 Task: Sort the products by relevance.
Action: Mouse moved to (26, 104)
Screenshot: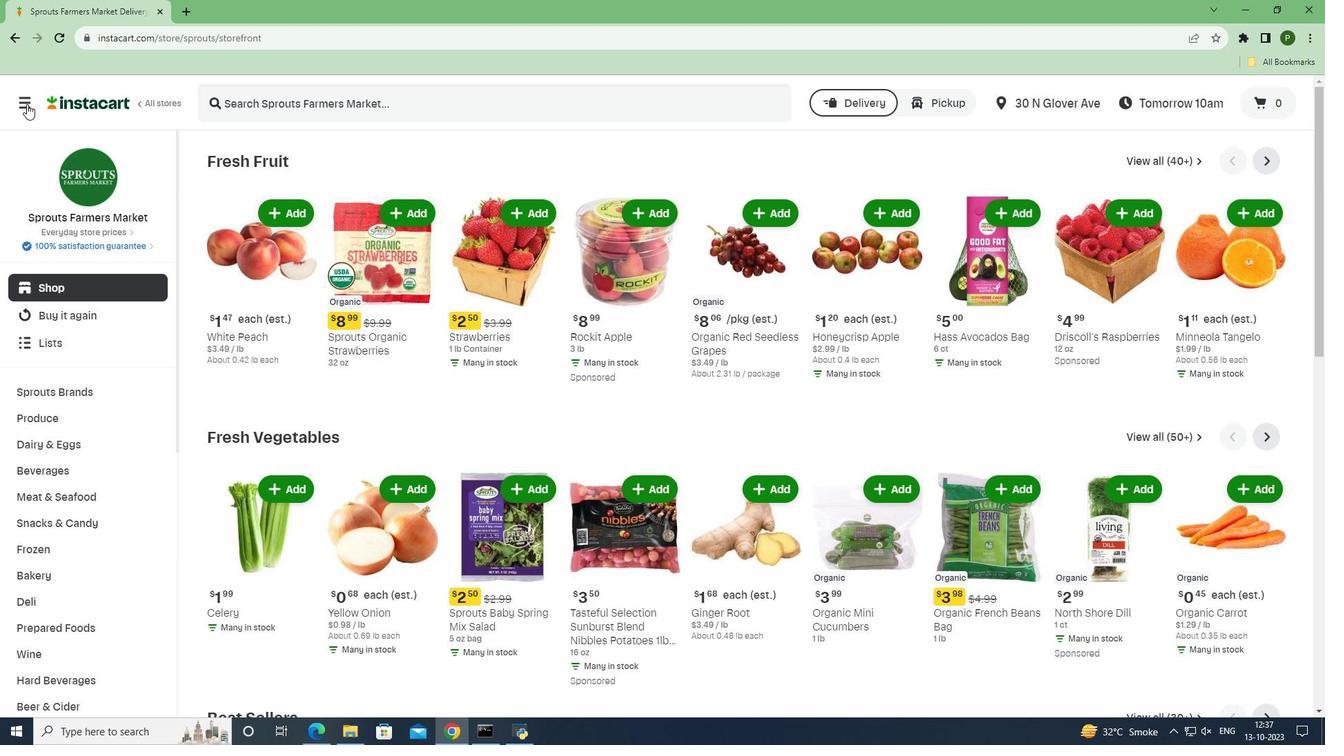 
Action: Mouse pressed left at (26, 104)
Screenshot: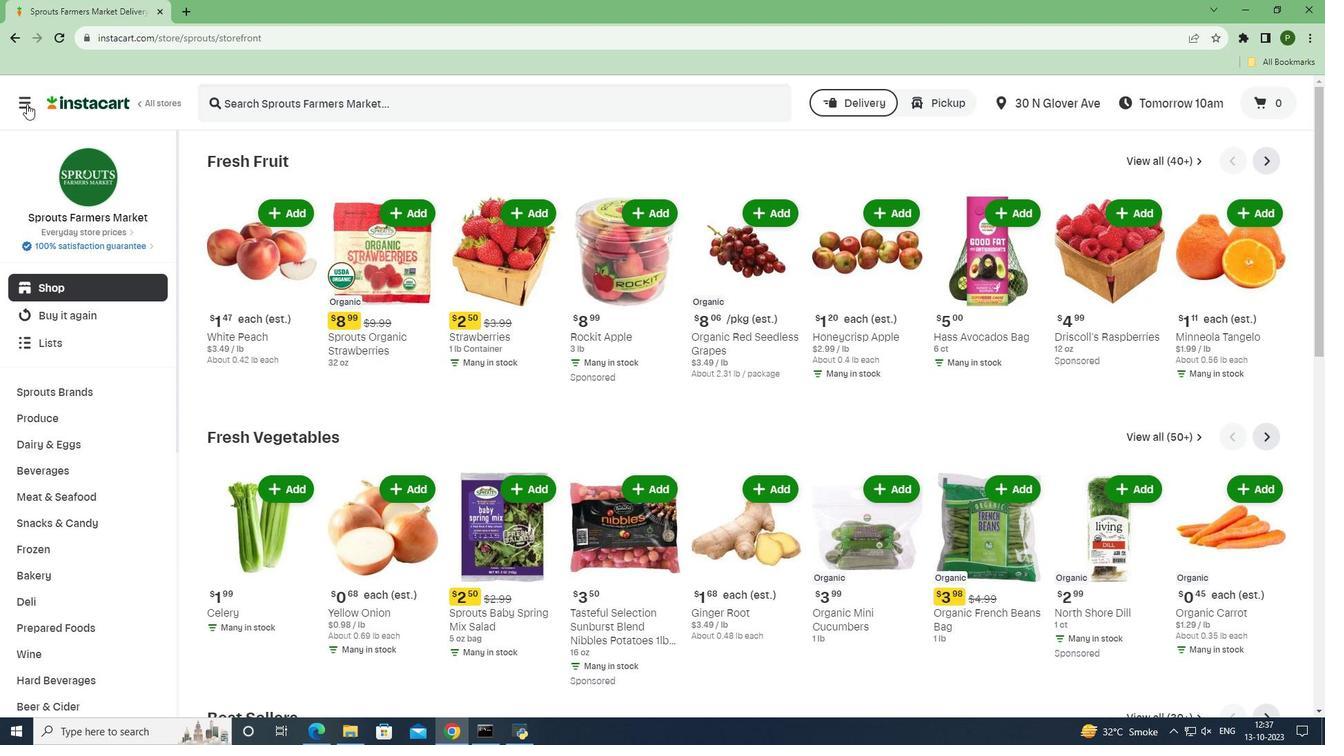 
Action: Mouse moved to (51, 368)
Screenshot: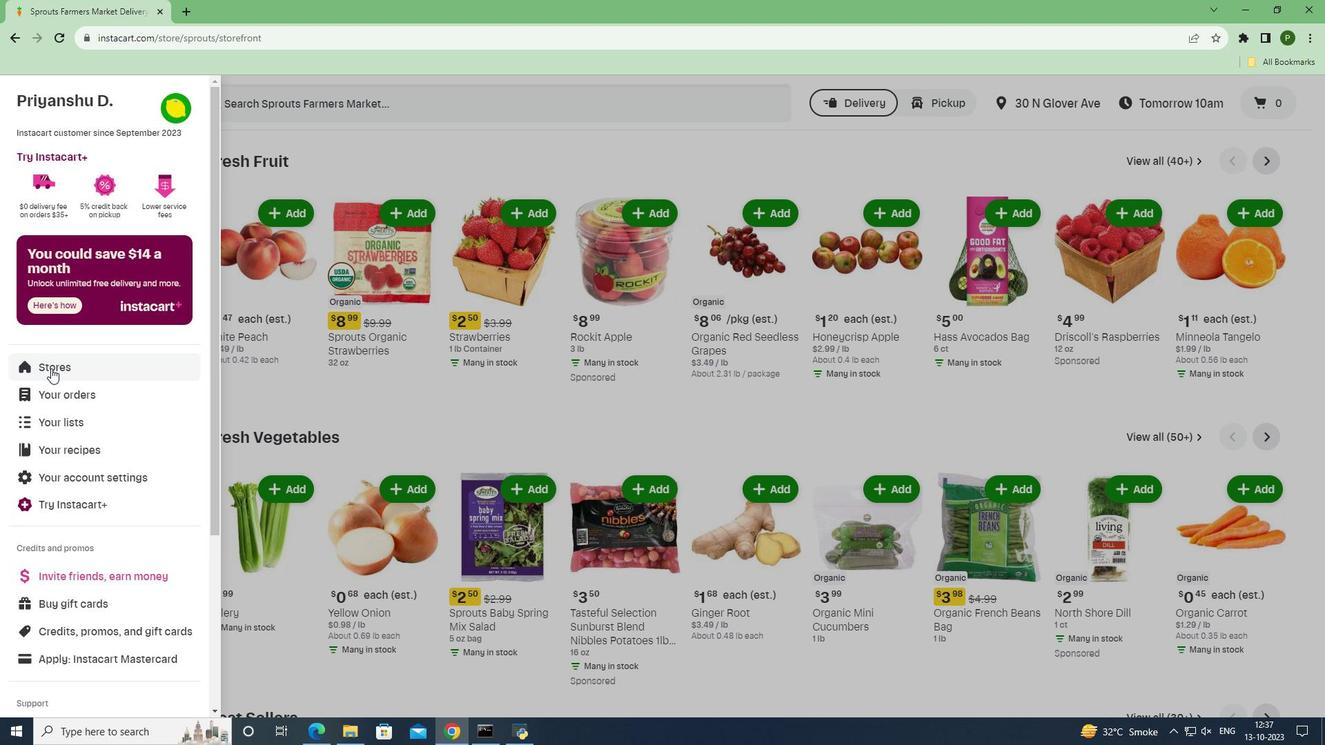 
Action: Mouse pressed left at (51, 368)
Screenshot: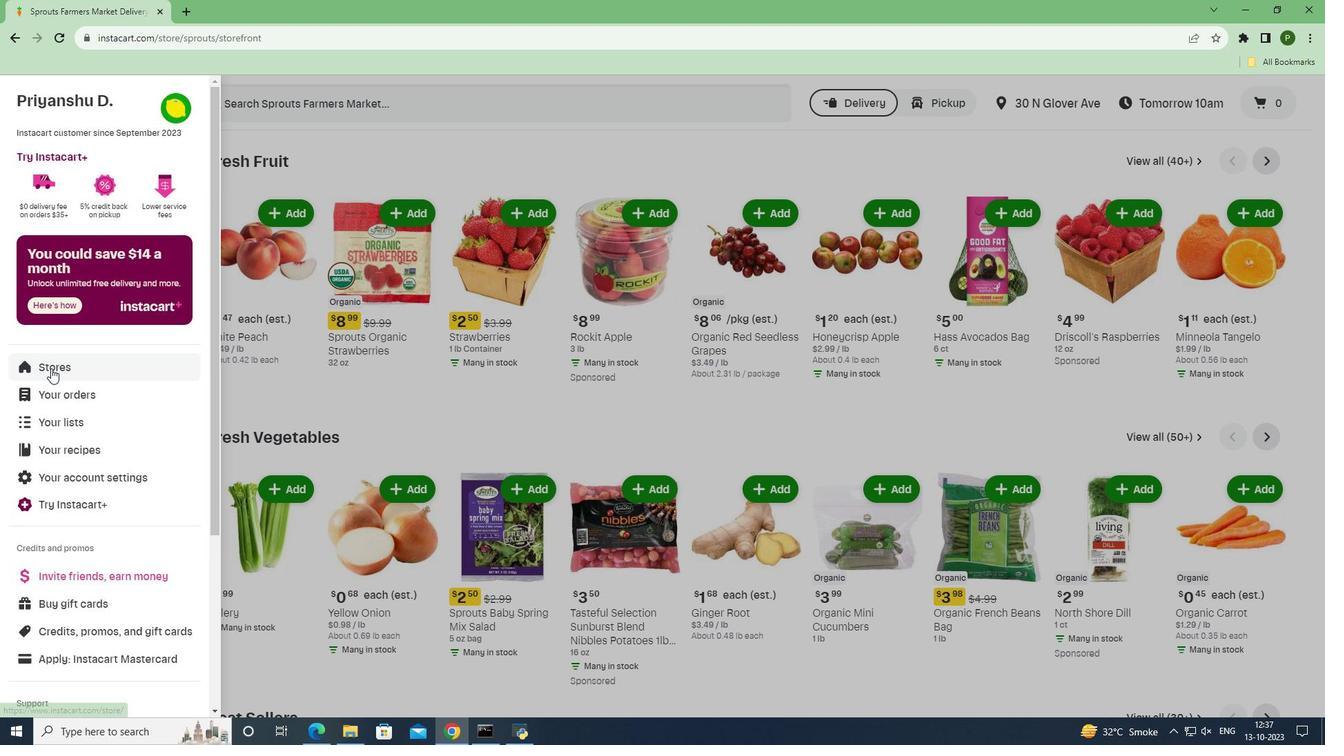 
Action: Mouse moved to (305, 162)
Screenshot: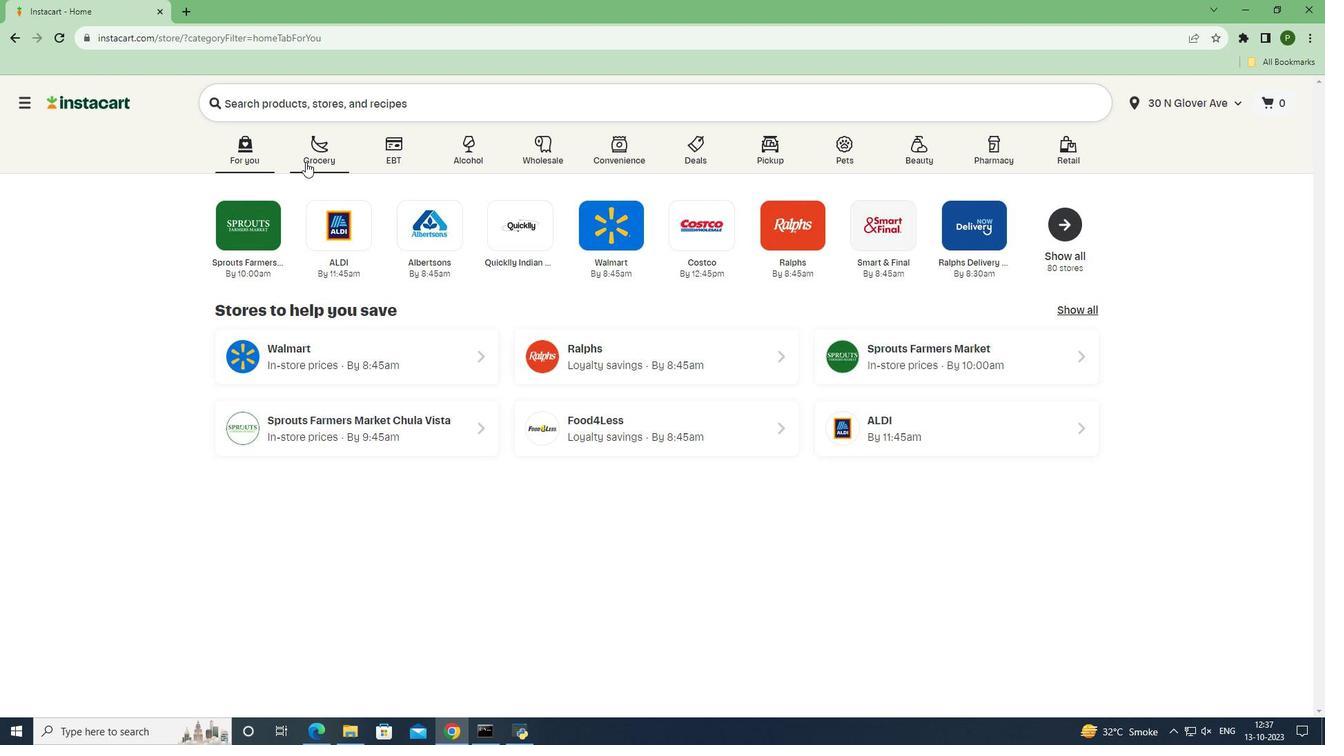 
Action: Mouse pressed left at (305, 162)
Screenshot: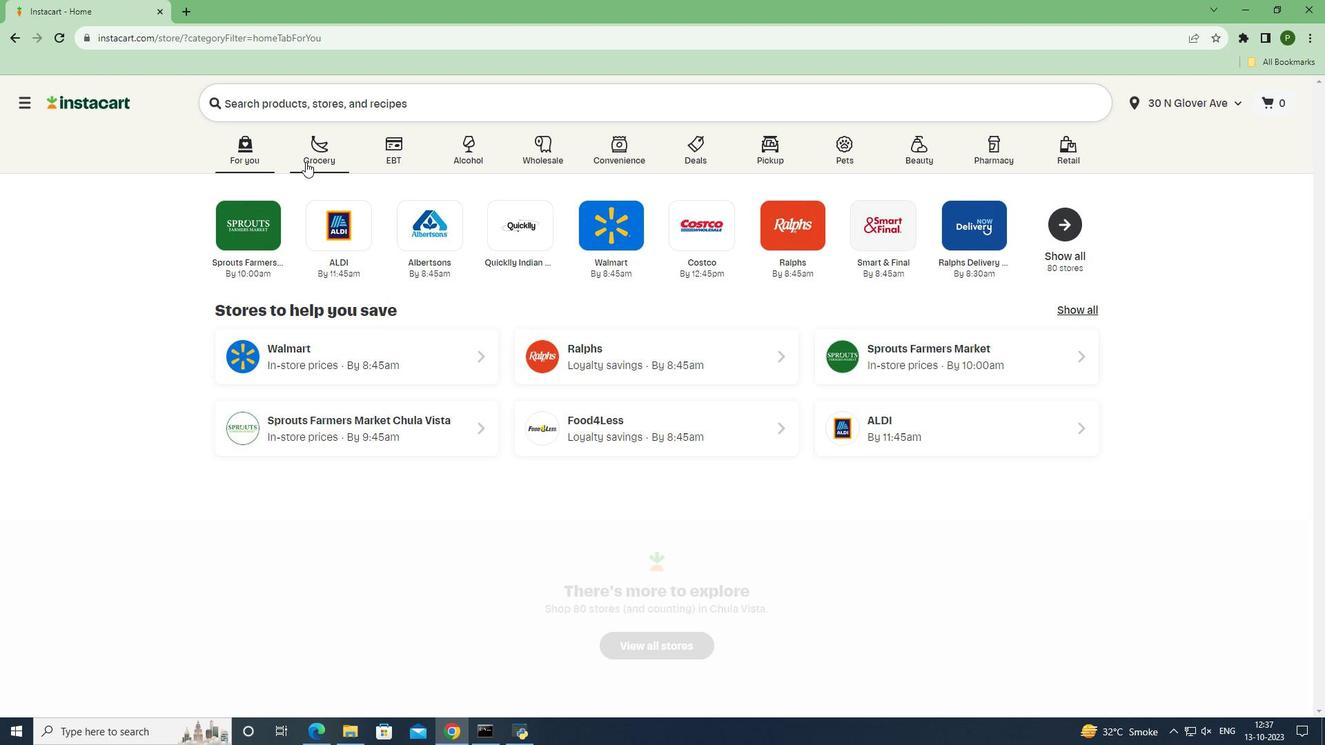
Action: Mouse moved to (829, 319)
Screenshot: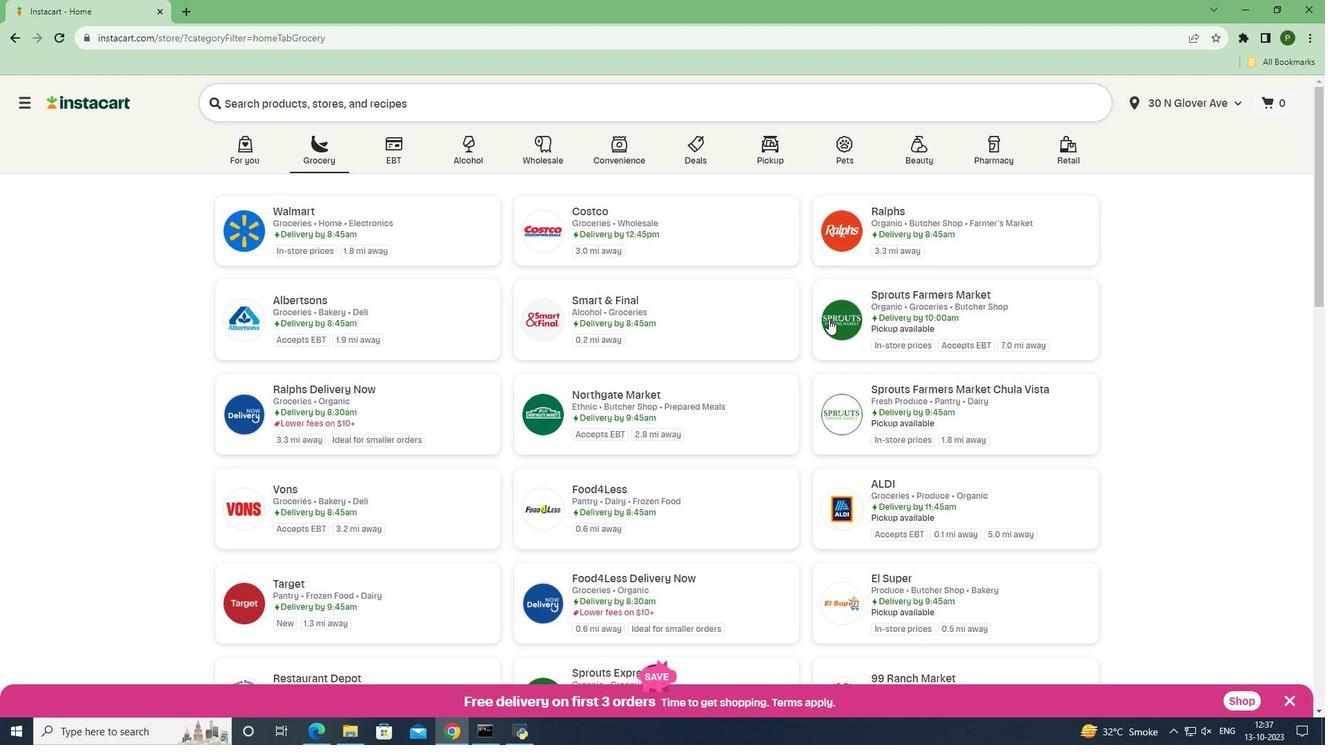 
Action: Mouse pressed left at (829, 319)
Screenshot: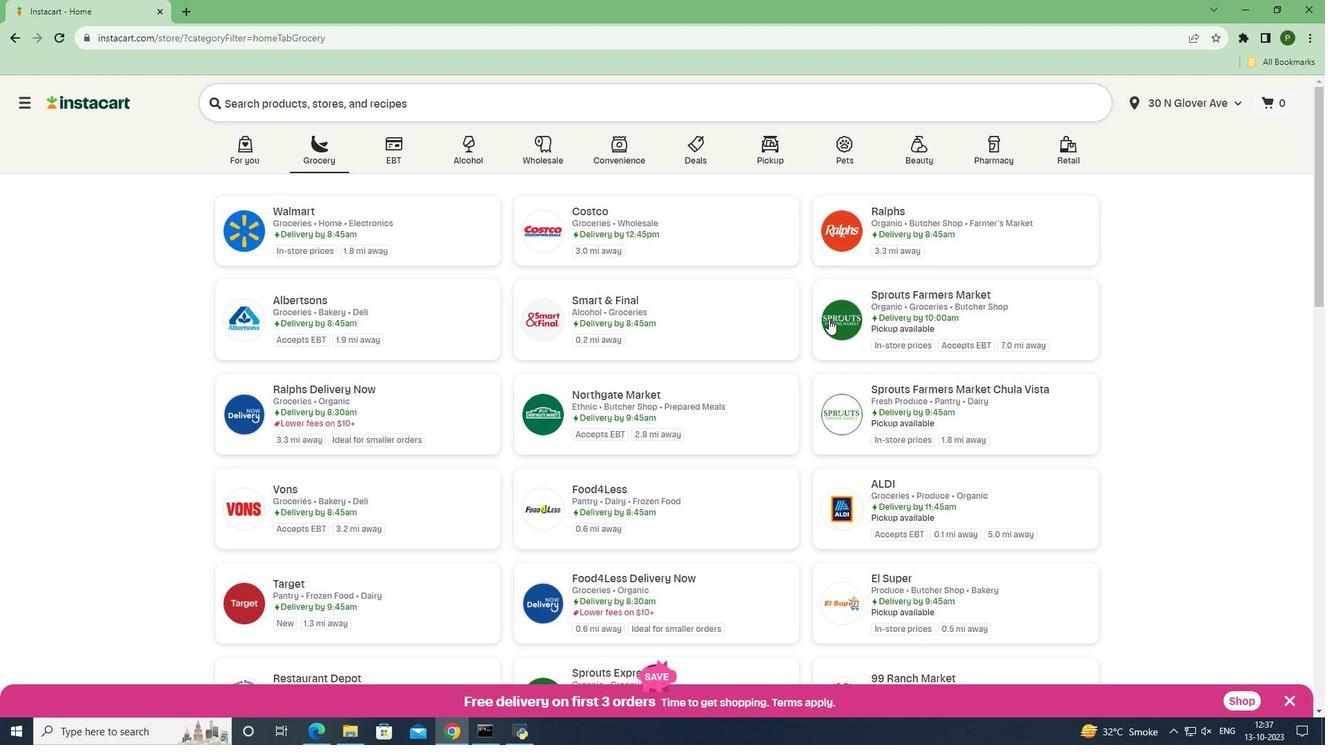 
Action: Mouse moved to (65, 470)
Screenshot: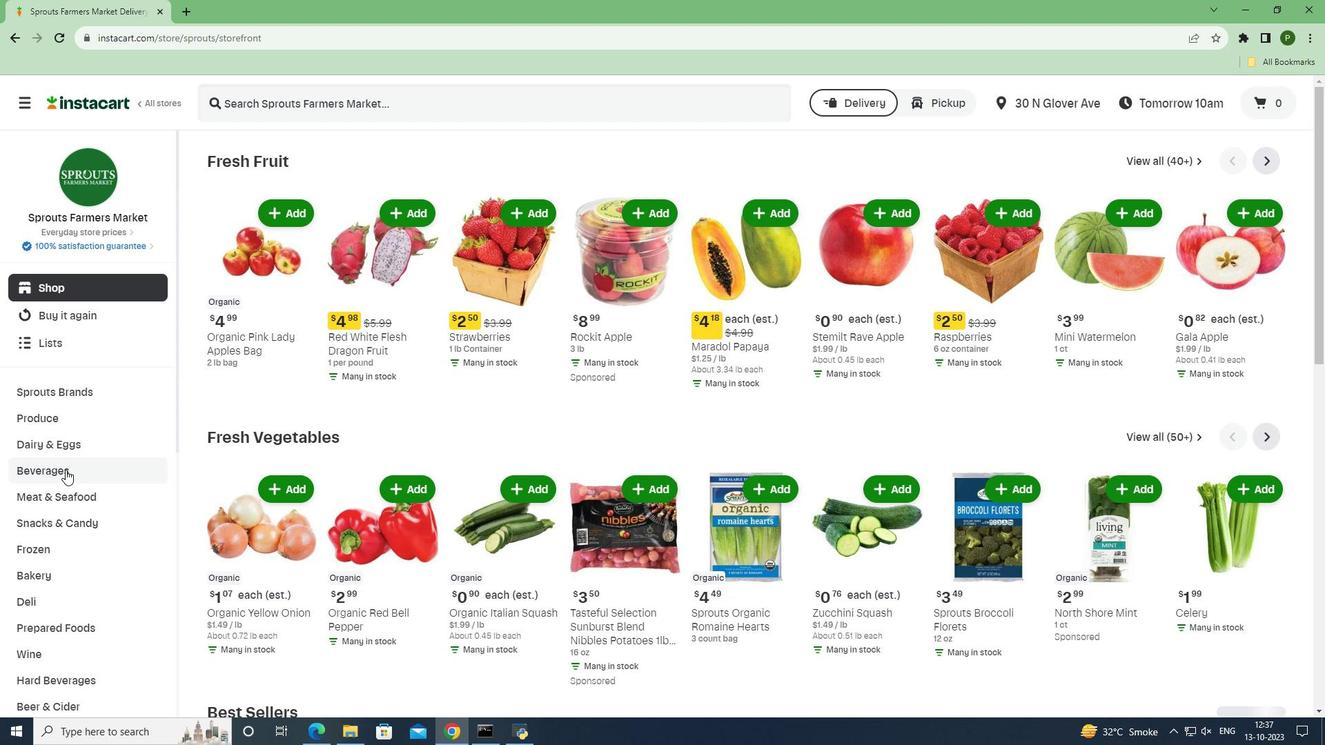 
Action: Mouse pressed left at (65, 470)
Screenshot: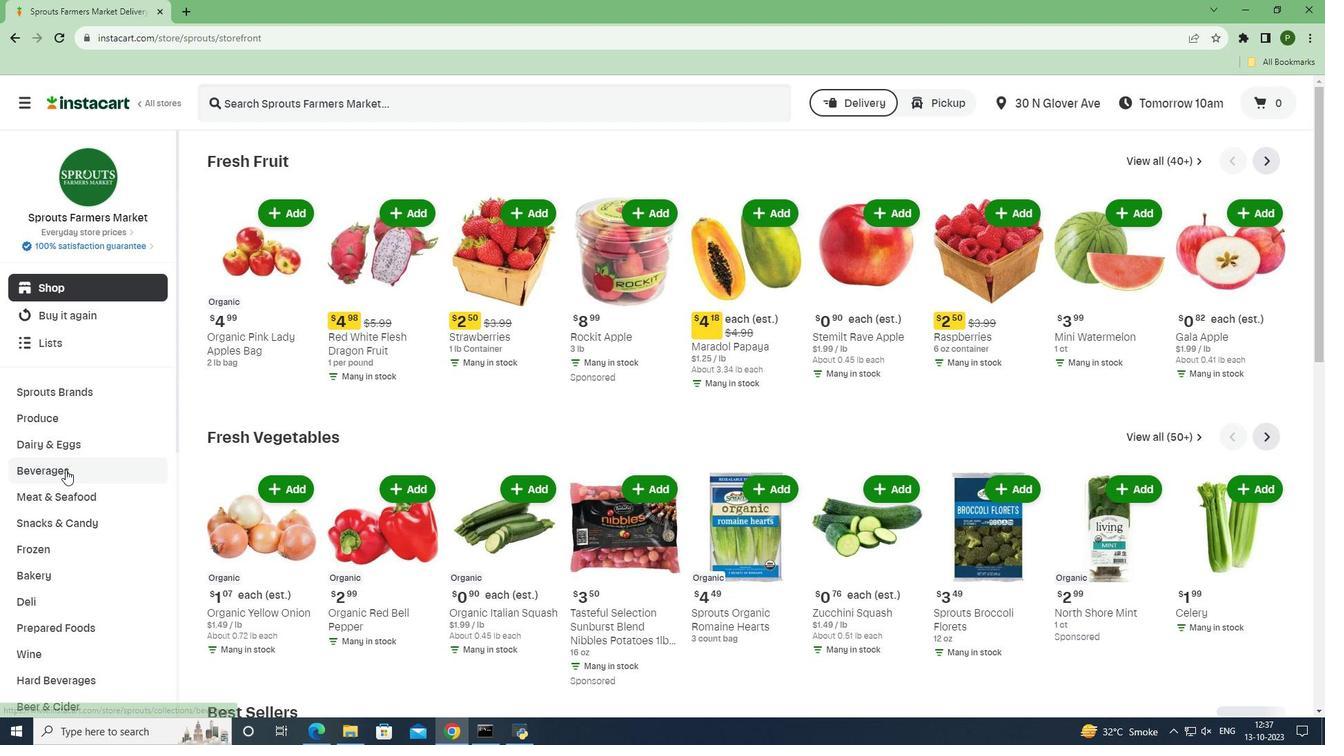 
Action: Mouse moved to (1200, 338)
Screenshot: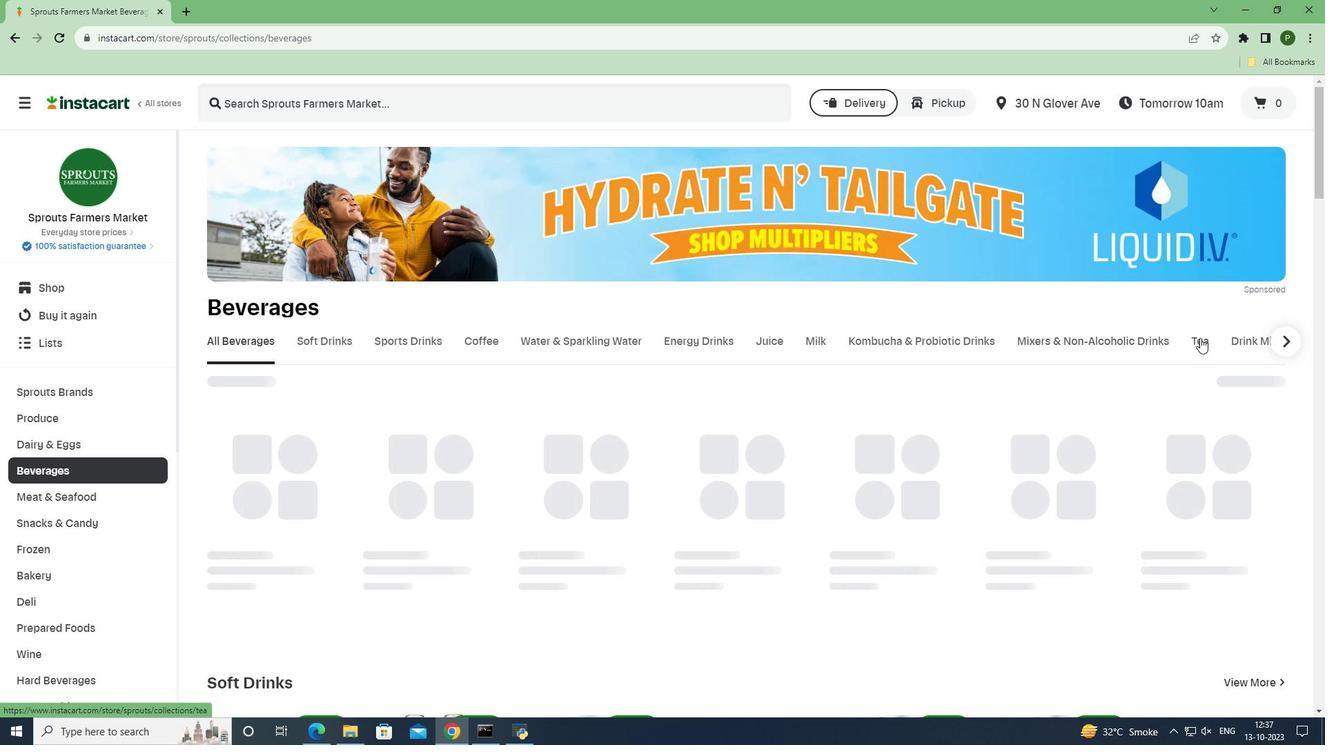 
Action: Mouse pressed left at (1200, 338)
Screenshot: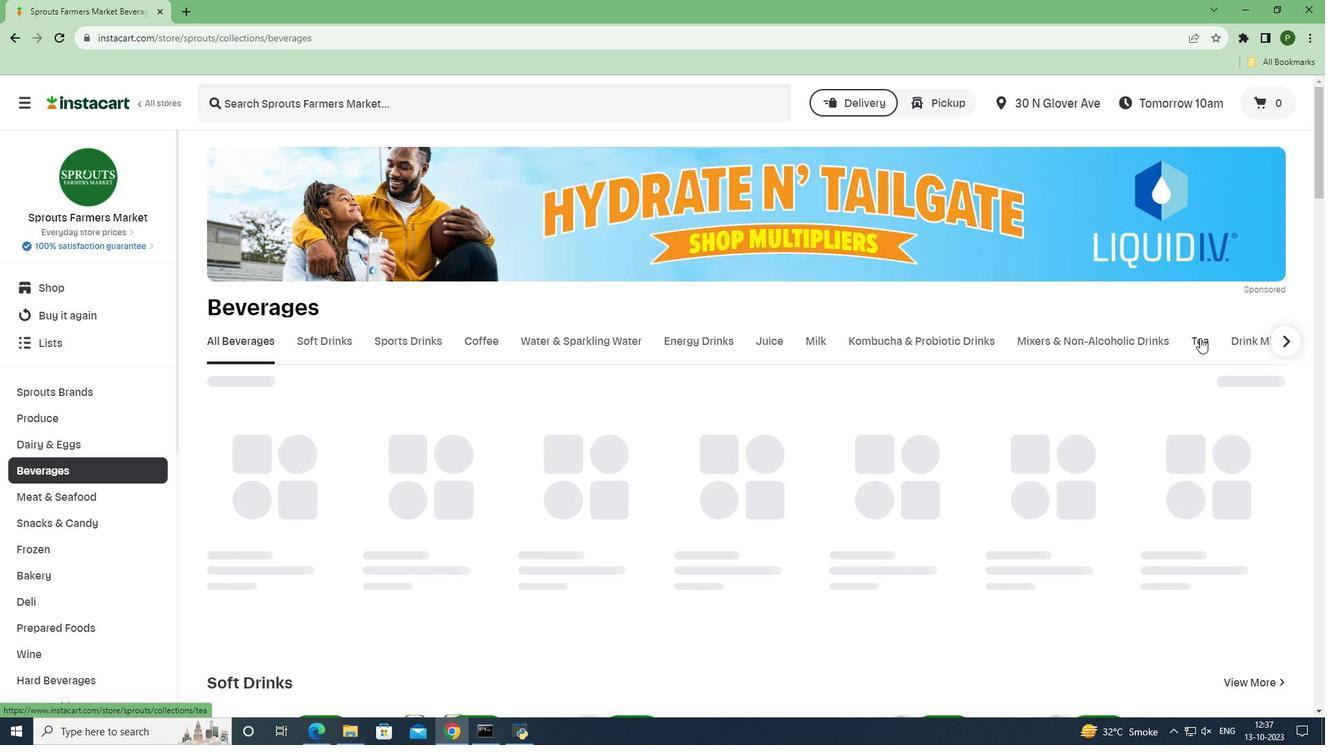 
Action: Mouse moved to (1213, 324)
Screenshot: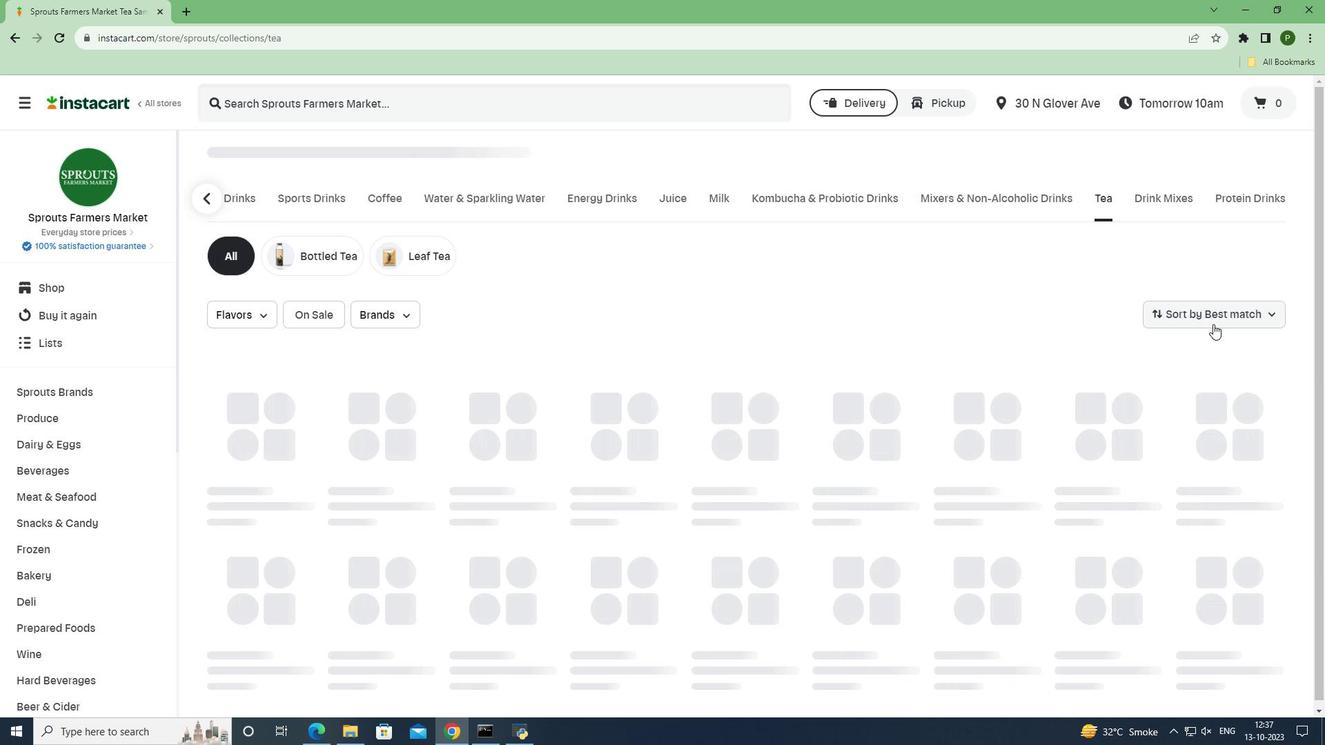 
Action: Mouse pressed left at (1213, 324)
Screenshot: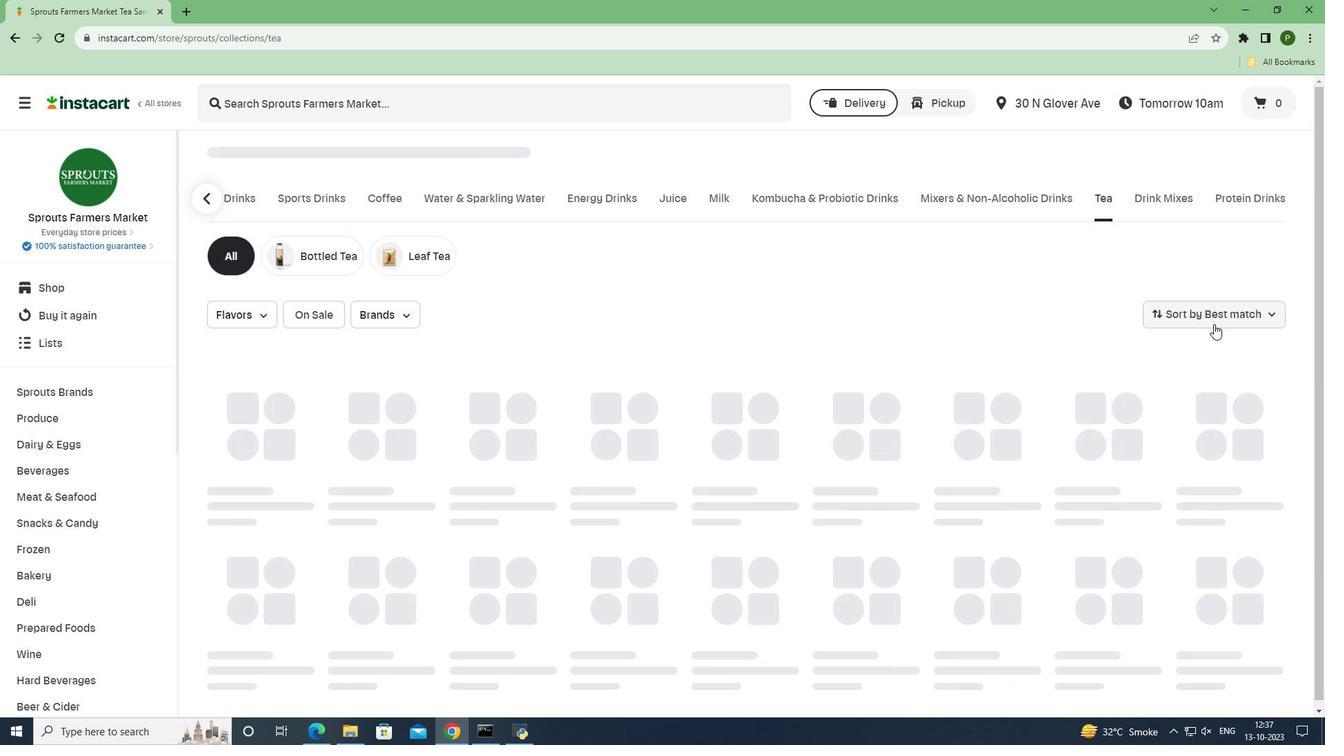 
Action: Mouse moved to (1190, 520)
Screenshot: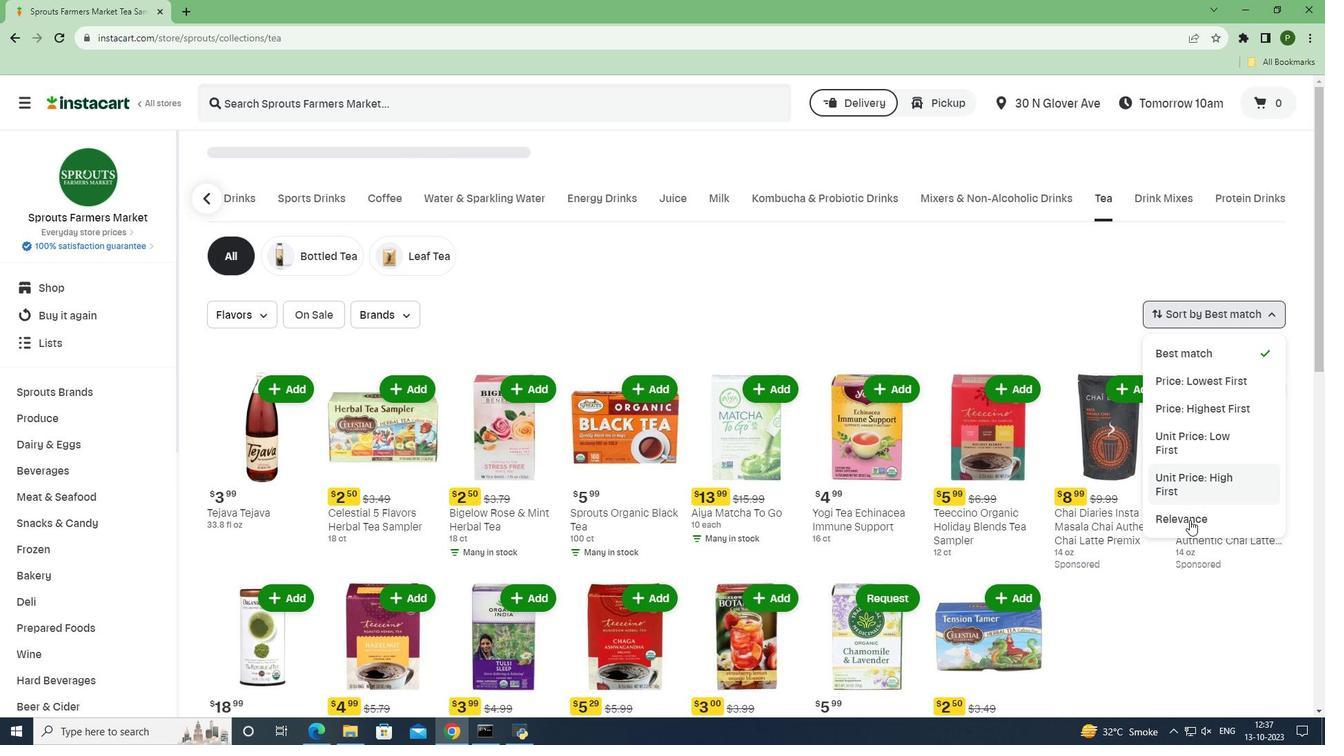 
Action: Mouse pressed left at (1190, 520)
Screenshot: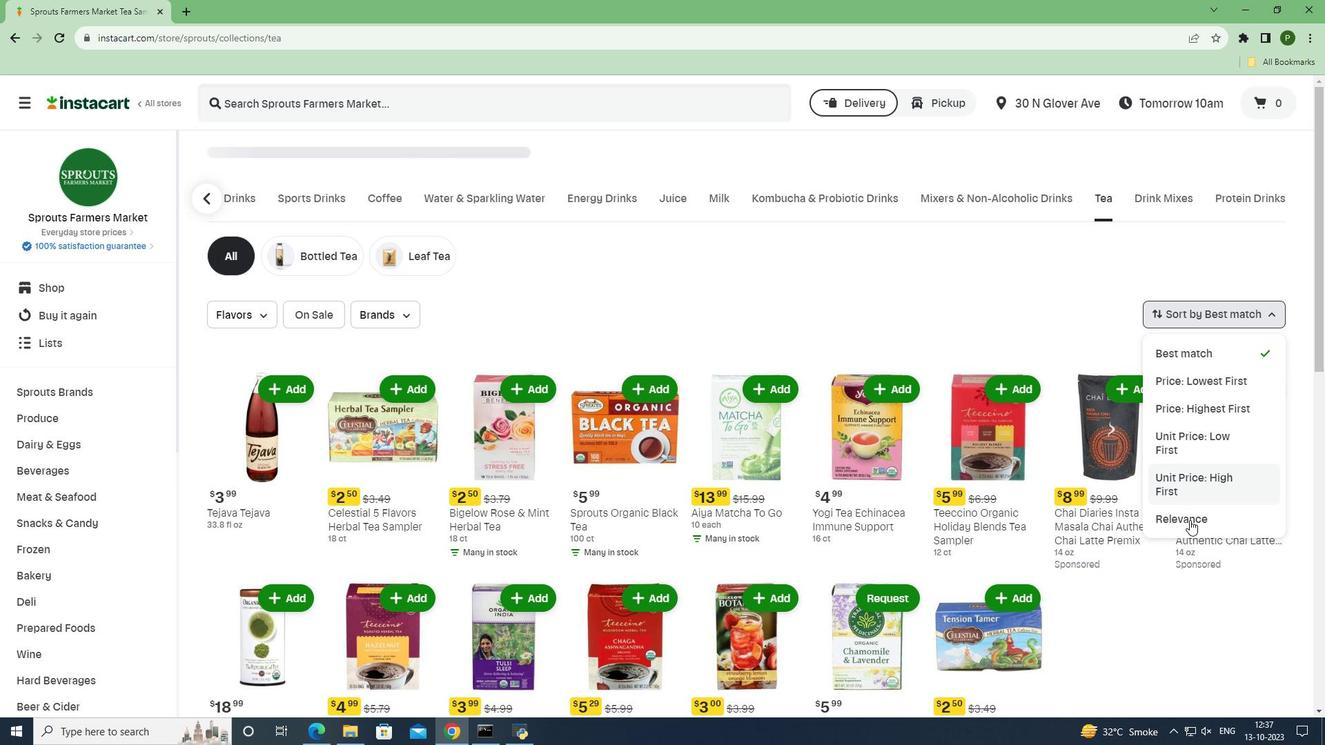 
Action: Mouse moved to (985, 506)
Screenshot: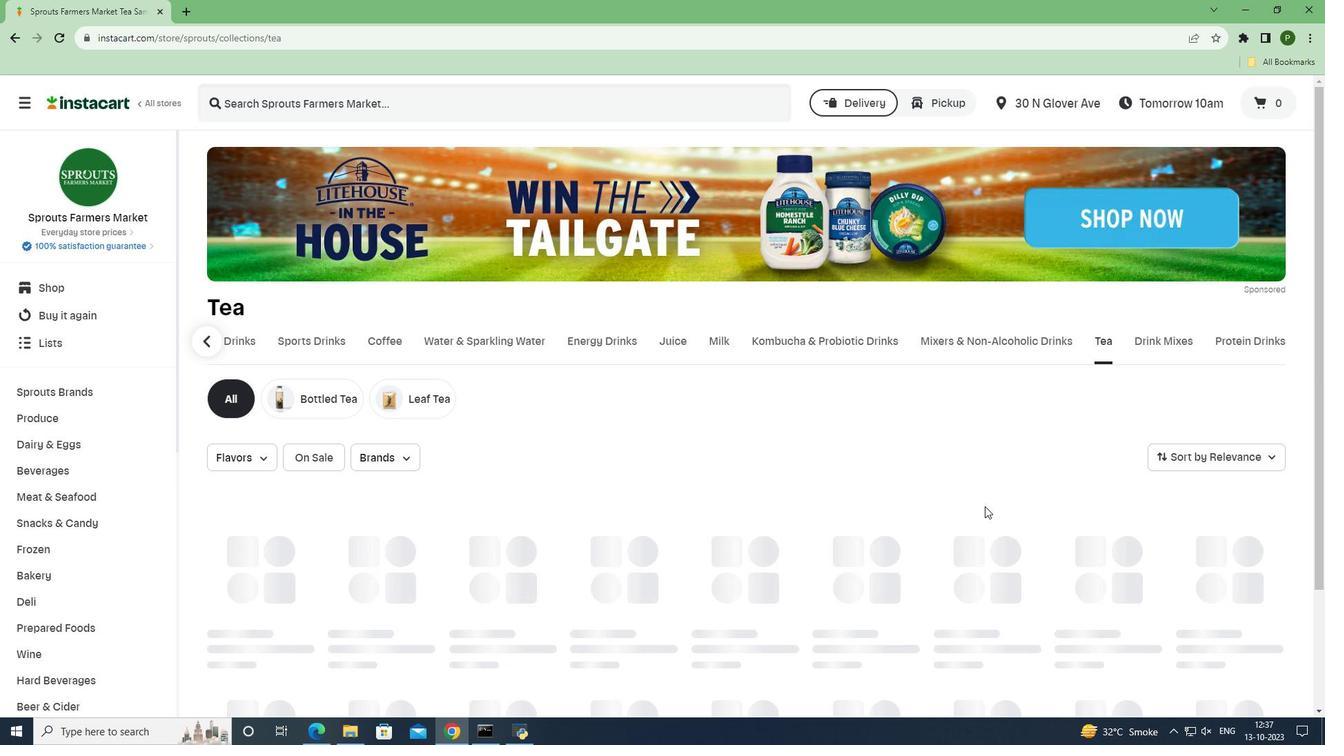 
Action: Mouse scrolled (985, 505) with delta (0, 0)
Screenshot: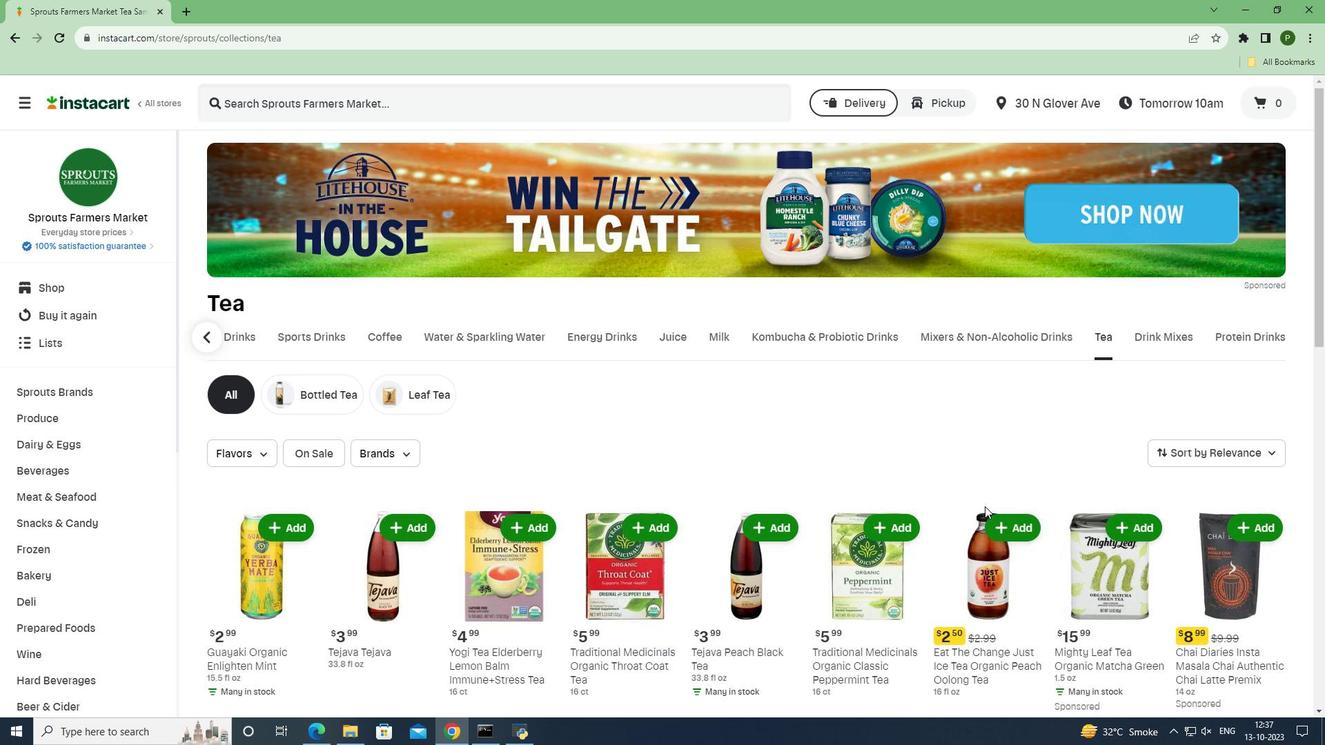 
Action: Mouse scrolled (985, 505) with delta (0, 0)
Screenshot: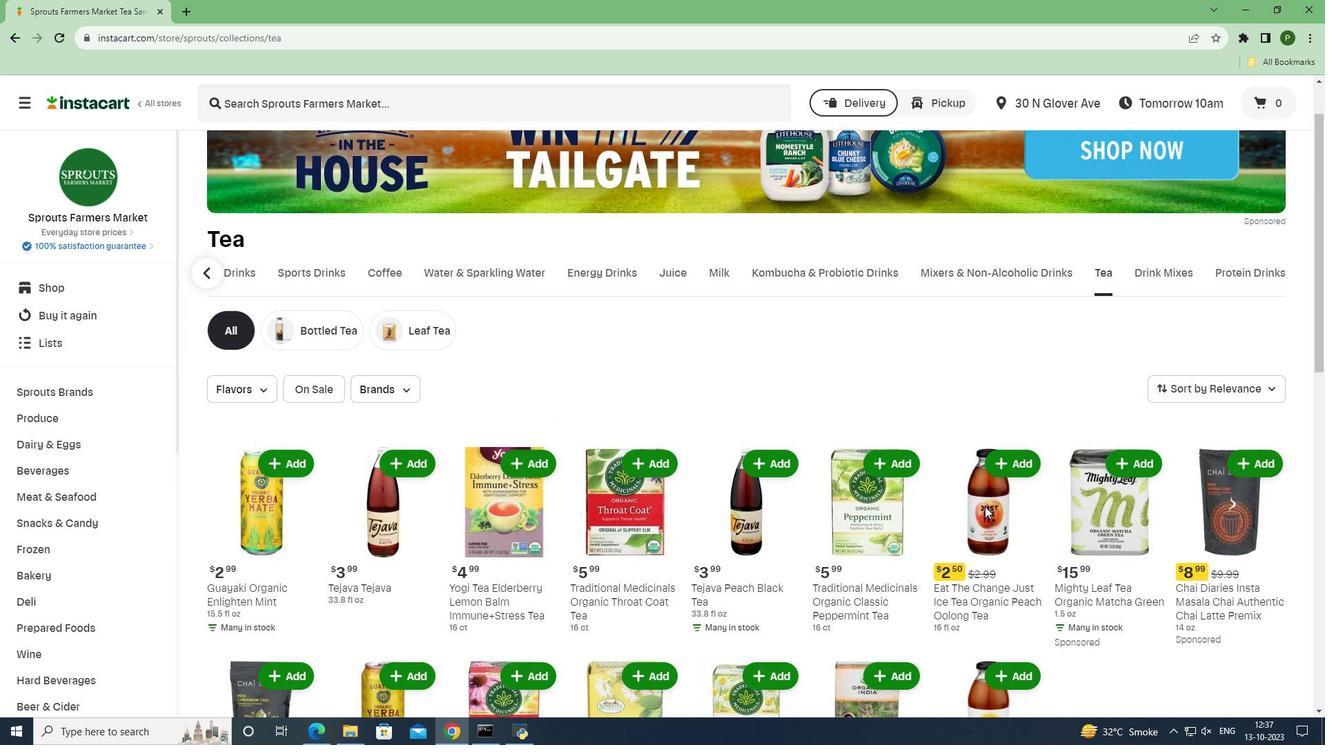 
Action: Mouse moved to (1085, 585)
Screenshot: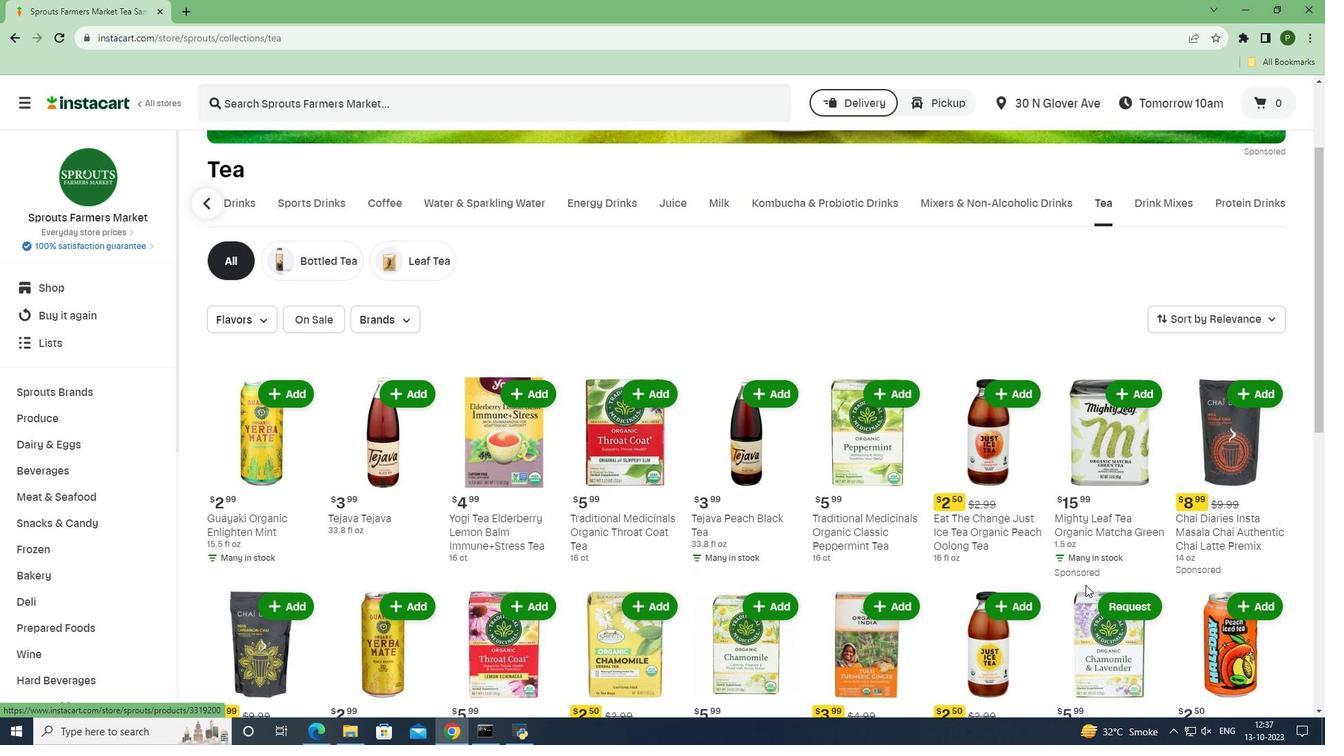 
